 Task: Create New Vendor with Vendor Name: PayRange, Billing Address Line1: 2 University St., Billing Address Line2: Circle Pines, Billing Address Line3: NY 10972
Action: Mouse moved to (200, 36)
Screenshot: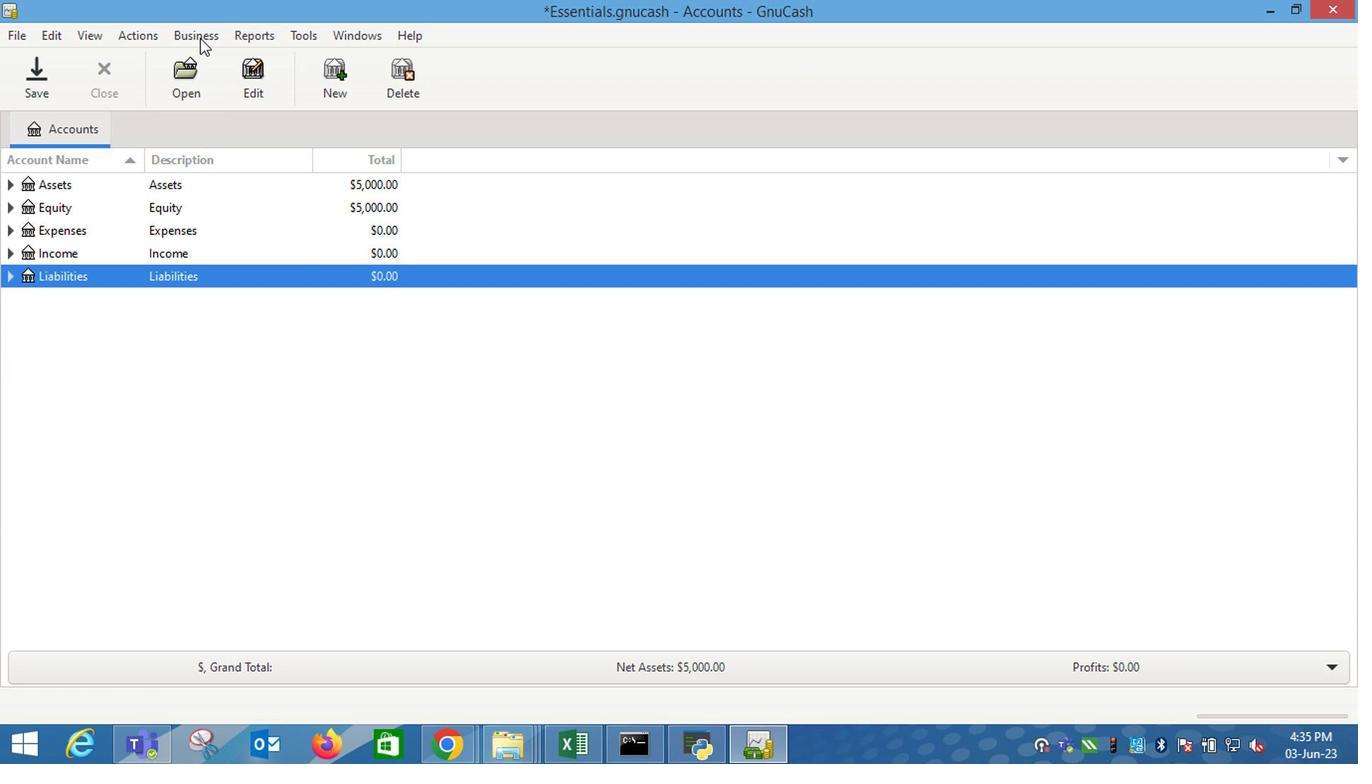 
Action: Mouse pressed left at (200, 36)
Screenshot: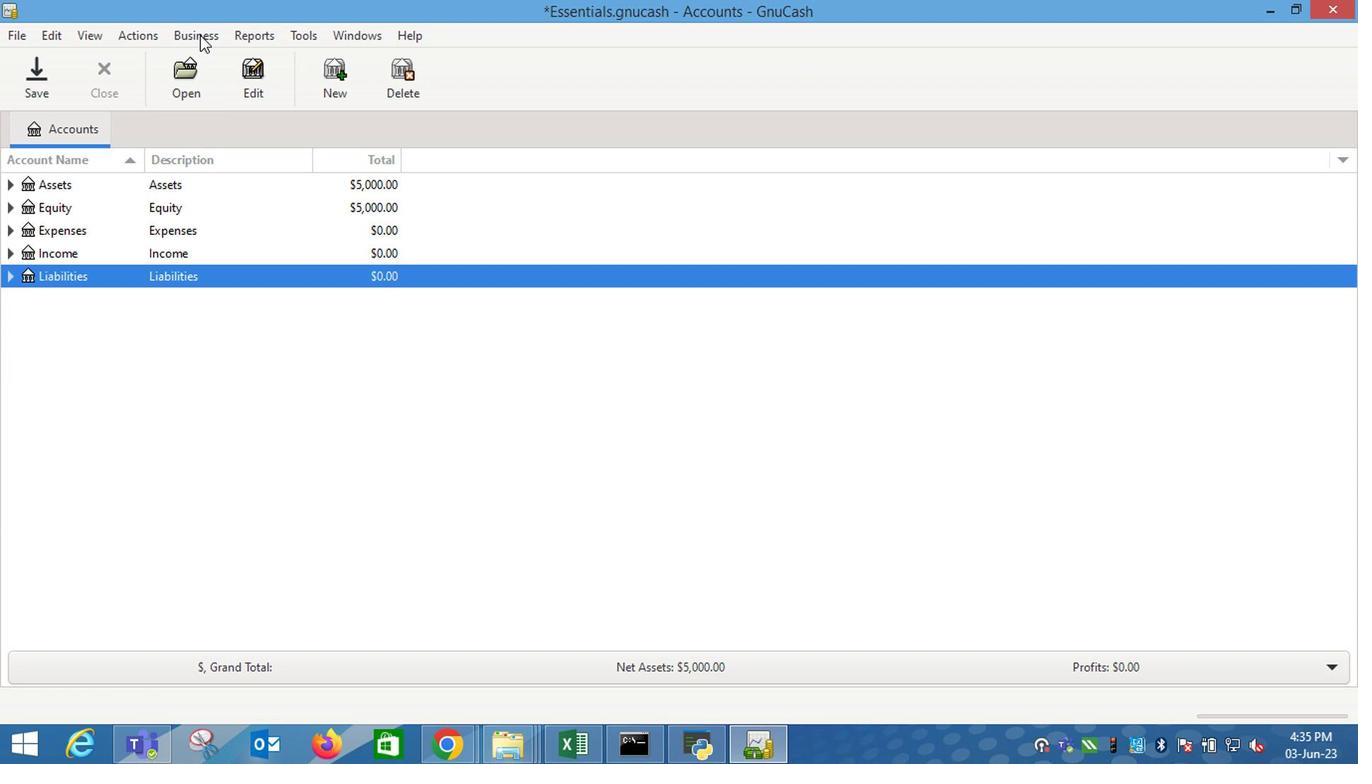 
Action: Mouse moved to (455, 121)
Screenshot: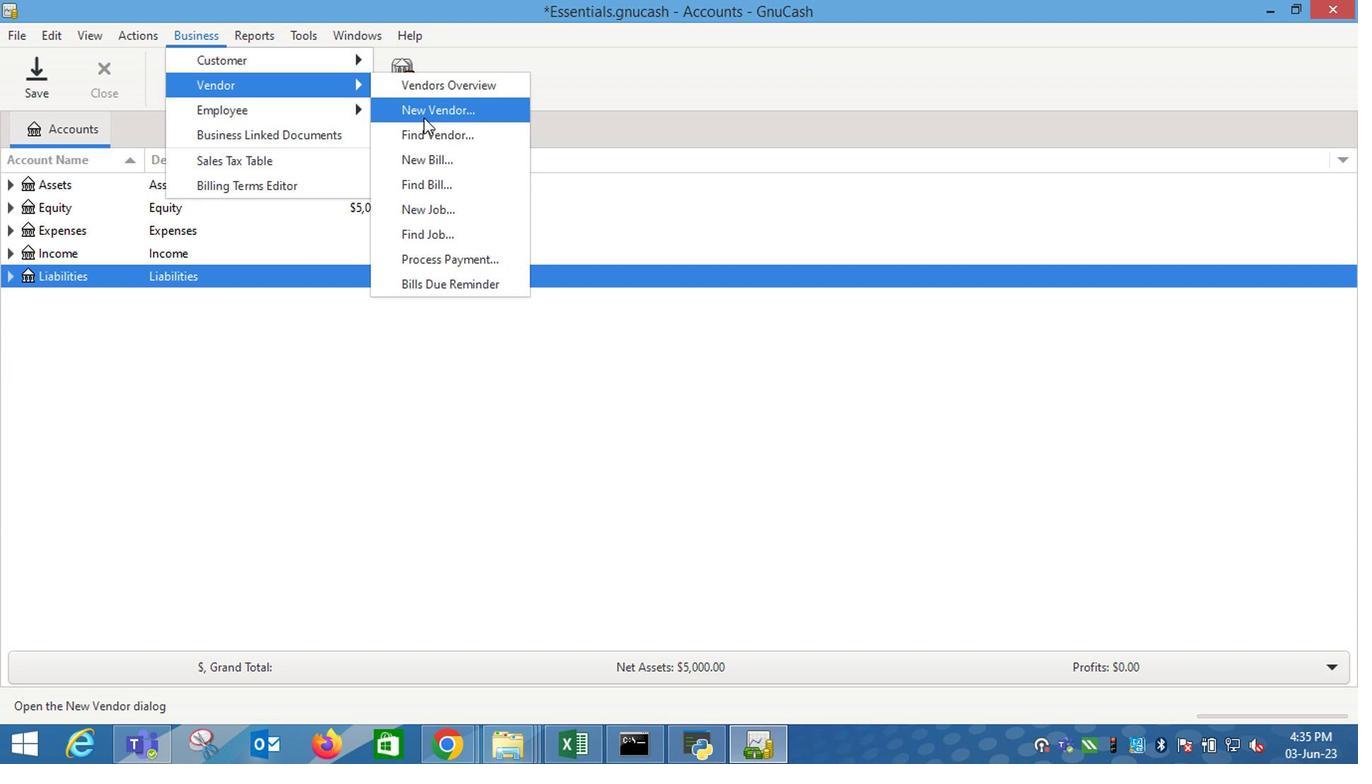 
Action: Mouse pressed left at (455, 121)
Screenshot: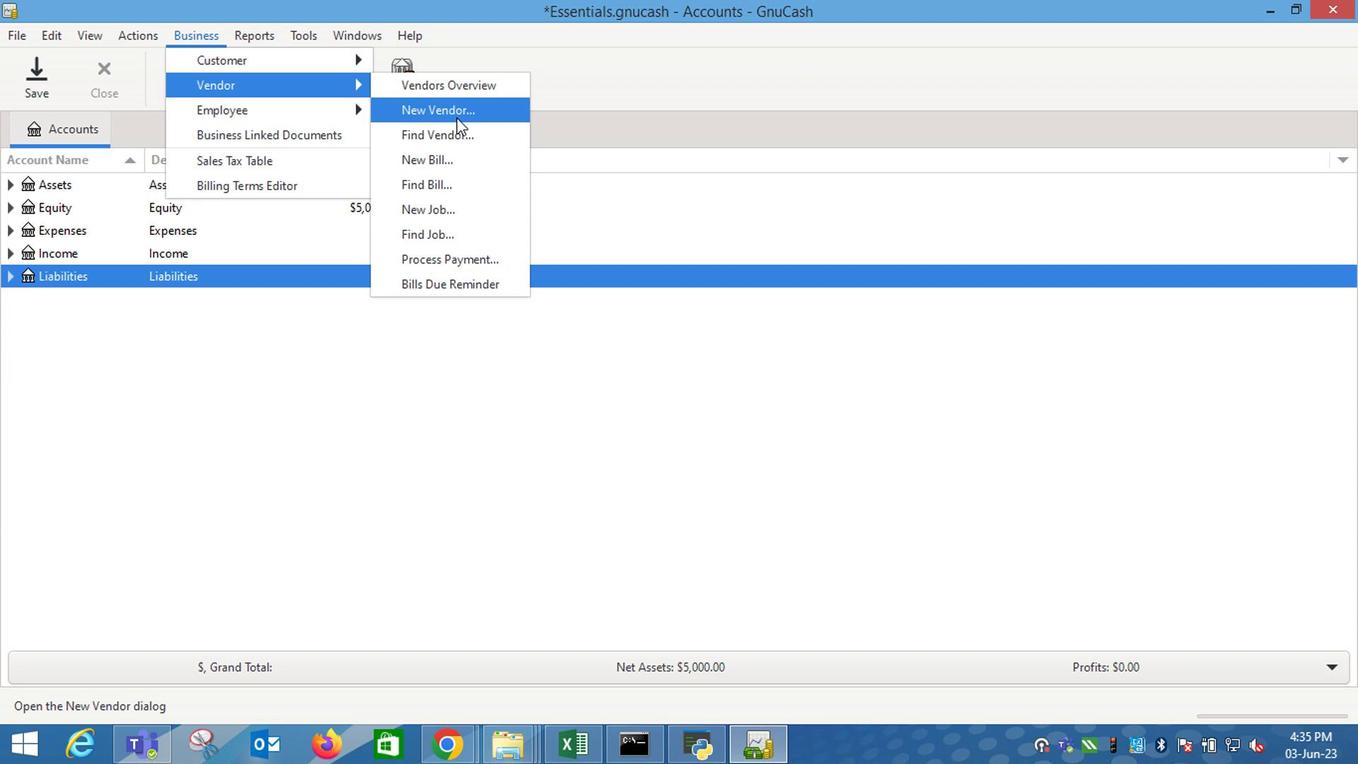 
Action: Mouse moved to (931, 216)
Screenshot: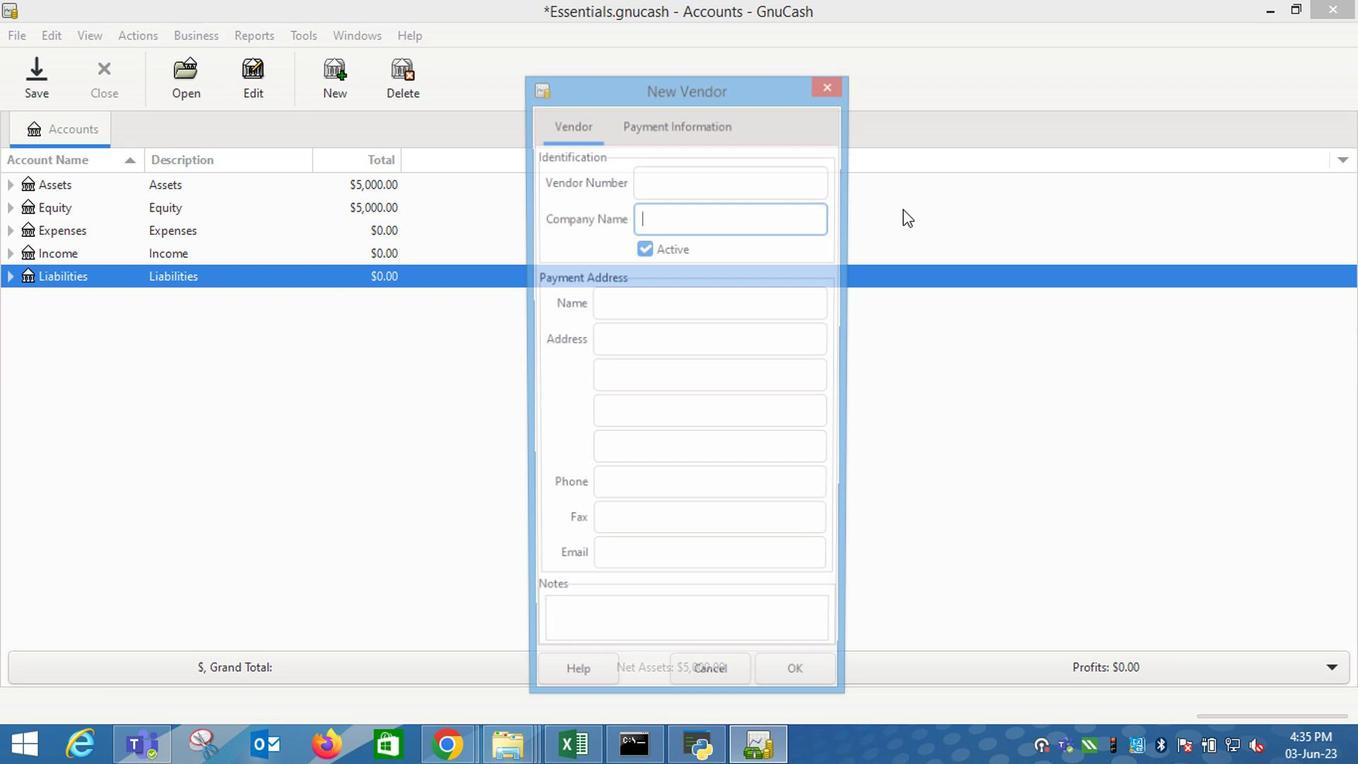 
Action: Key pressed <Key.shift_r>Py<Key.backspace>ay<Key.shift_r>Range<Key.tab><Key.tab><Key.tab>2<Key.space><Key.shift_r>University<Key.space><Key.shift_r>St.<Key.tab><Key.shift_r>Circle<Key.space><Key.shift_r>Pines<Key.tab><Key.shift_r>NY<Key.space>10972
Screenshot: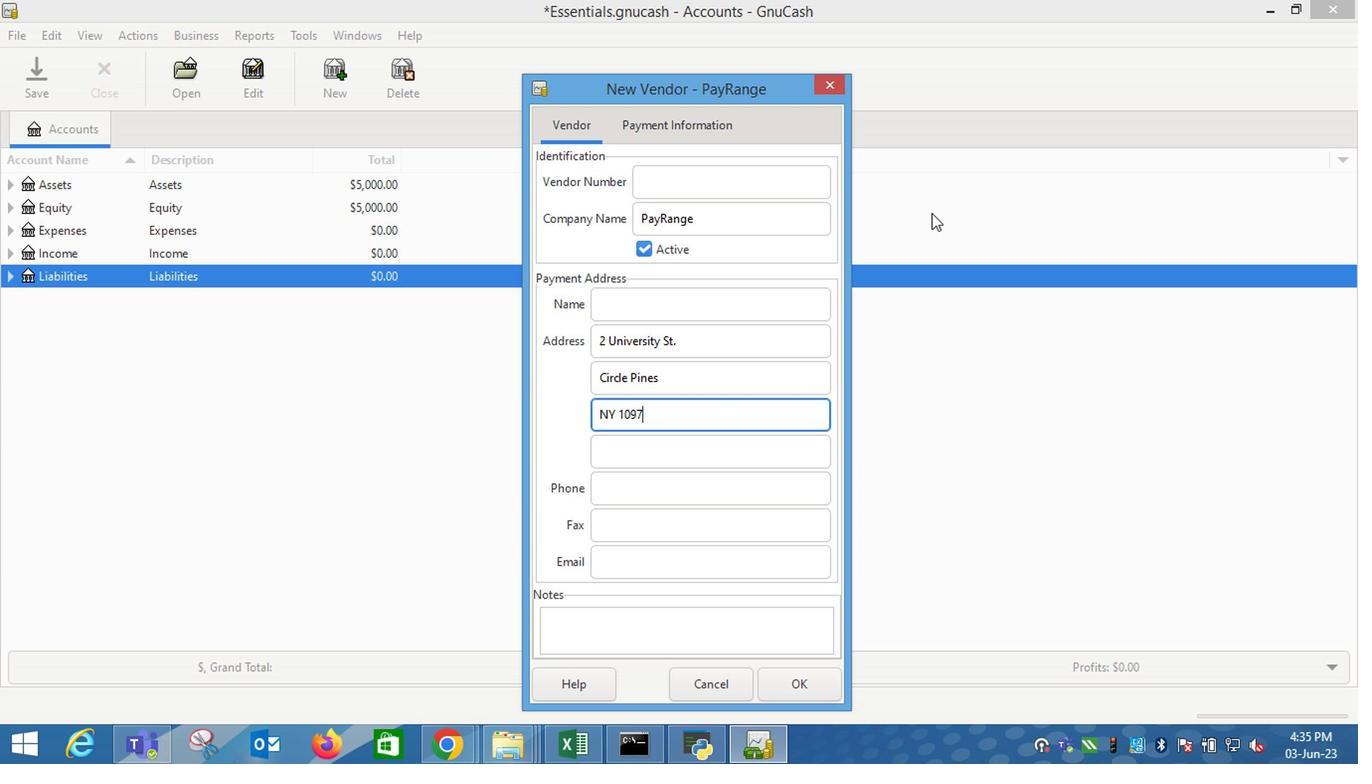 
Action: Mouse moved to (688, 128)
Screenshot: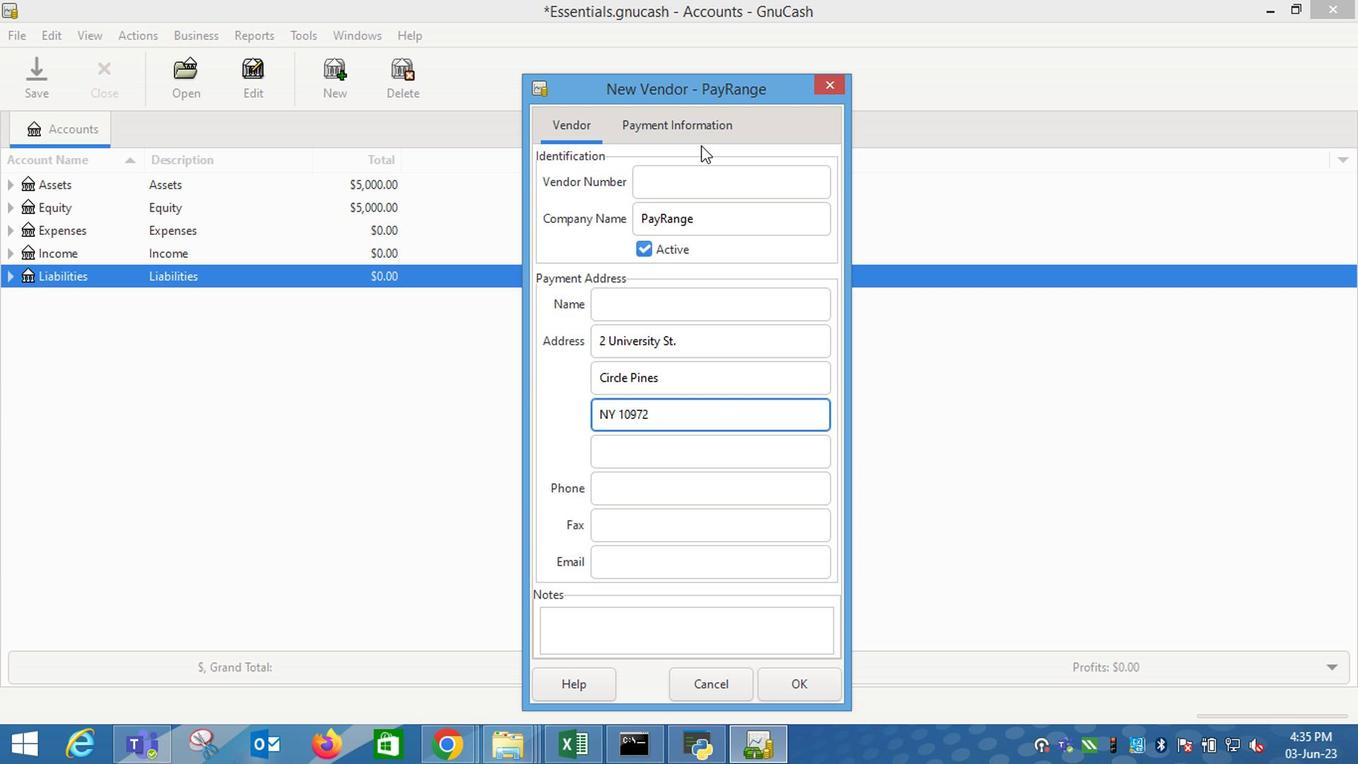 
Action: Mouse pressed left at (688, 128)
Screenshot: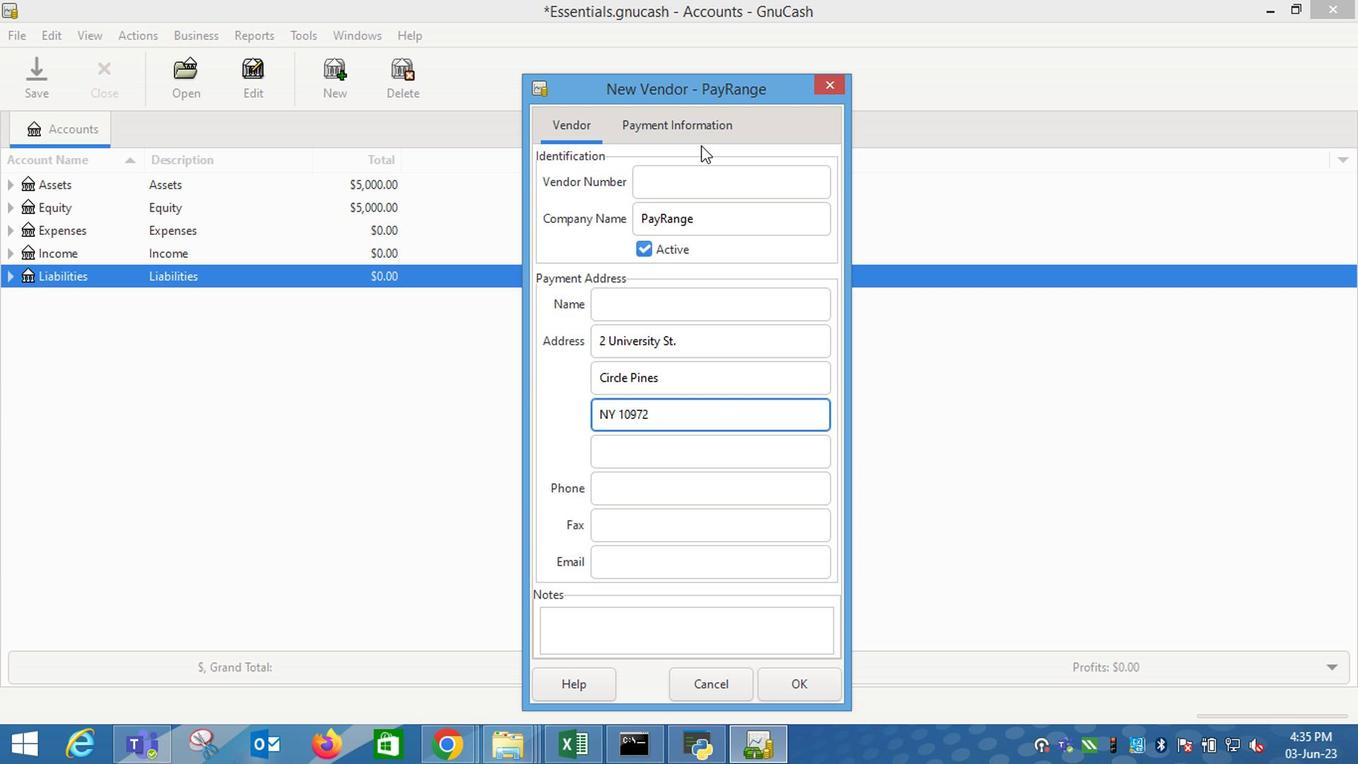 
Action: Mouse moved to (789, 695)
Screenshot: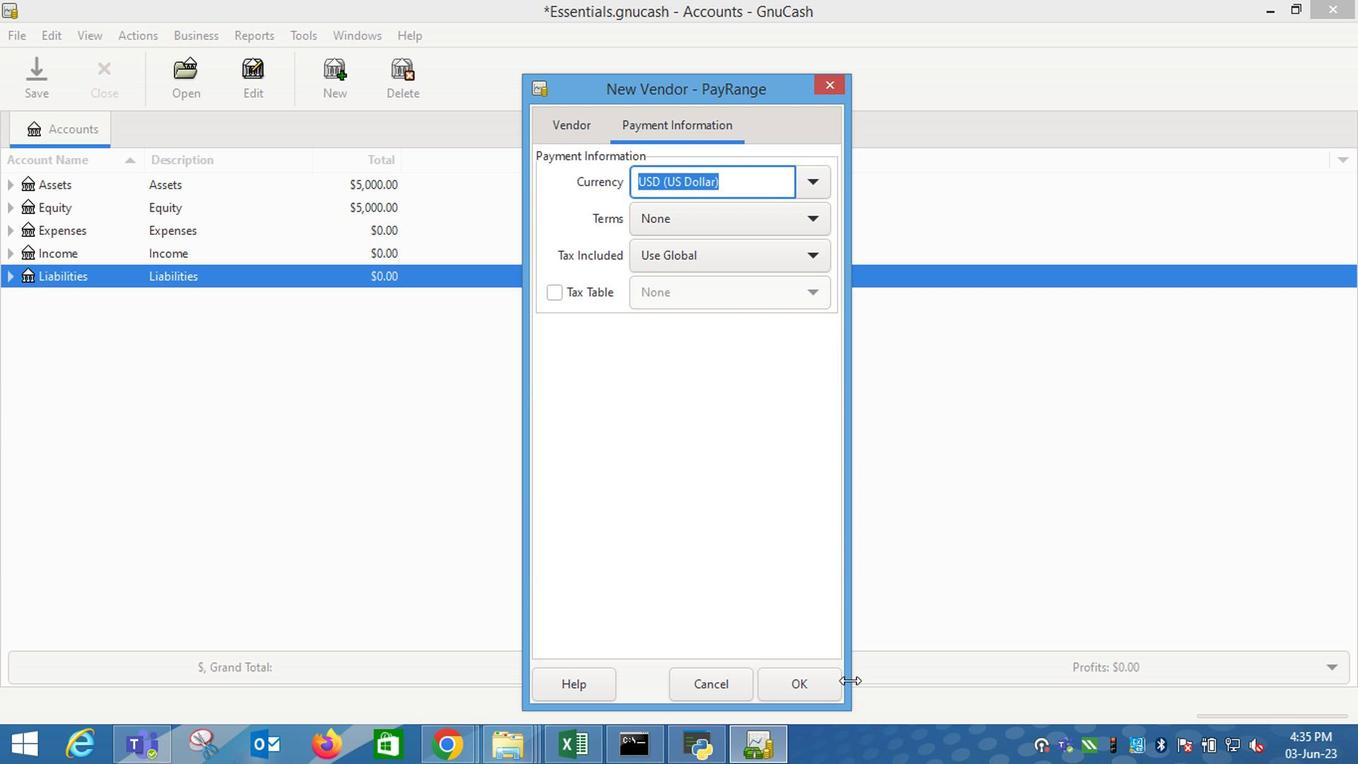 
Action: Mouse pressed left at (789, 695)
Screenshot: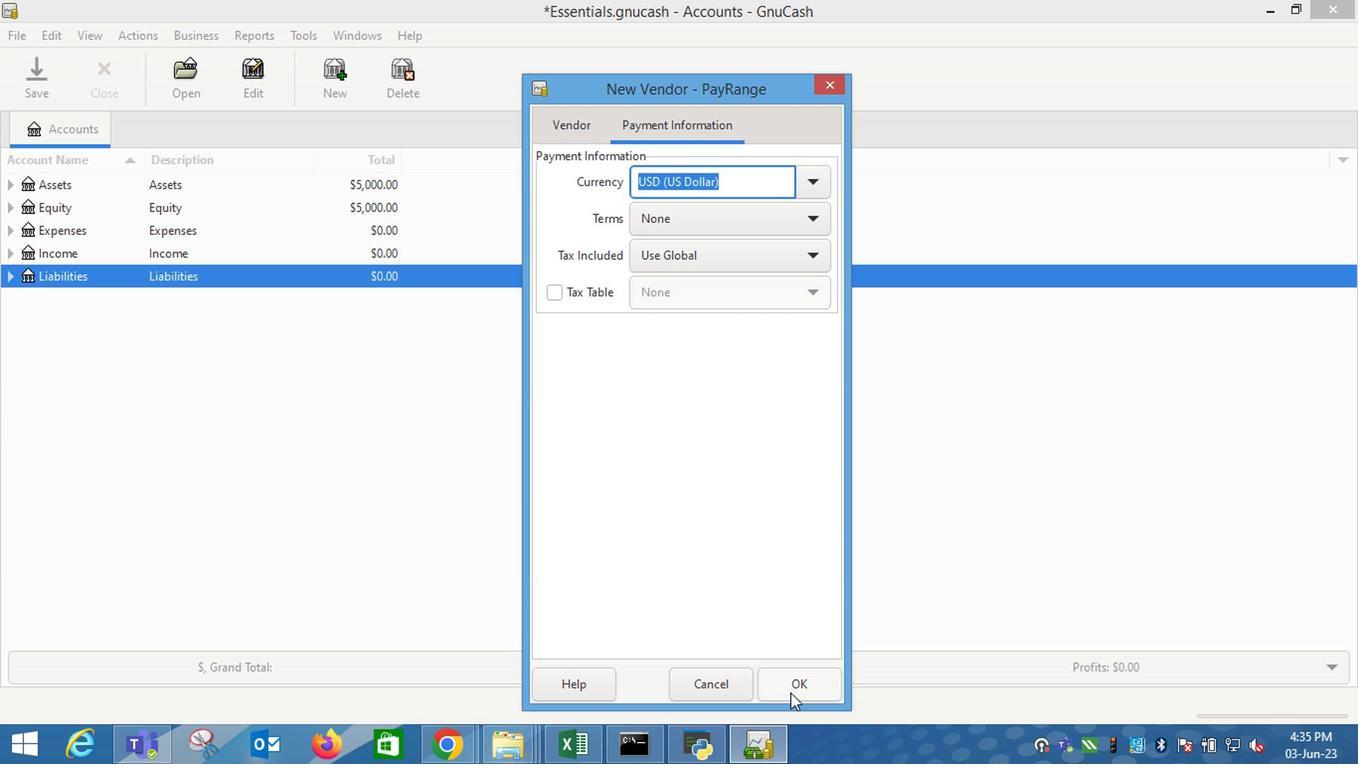 
